 Task: Make in the project ZillaTech a sprint 'Infinity and Beyond'.
Action: Mouse moved to (233, 64)
Screenshot: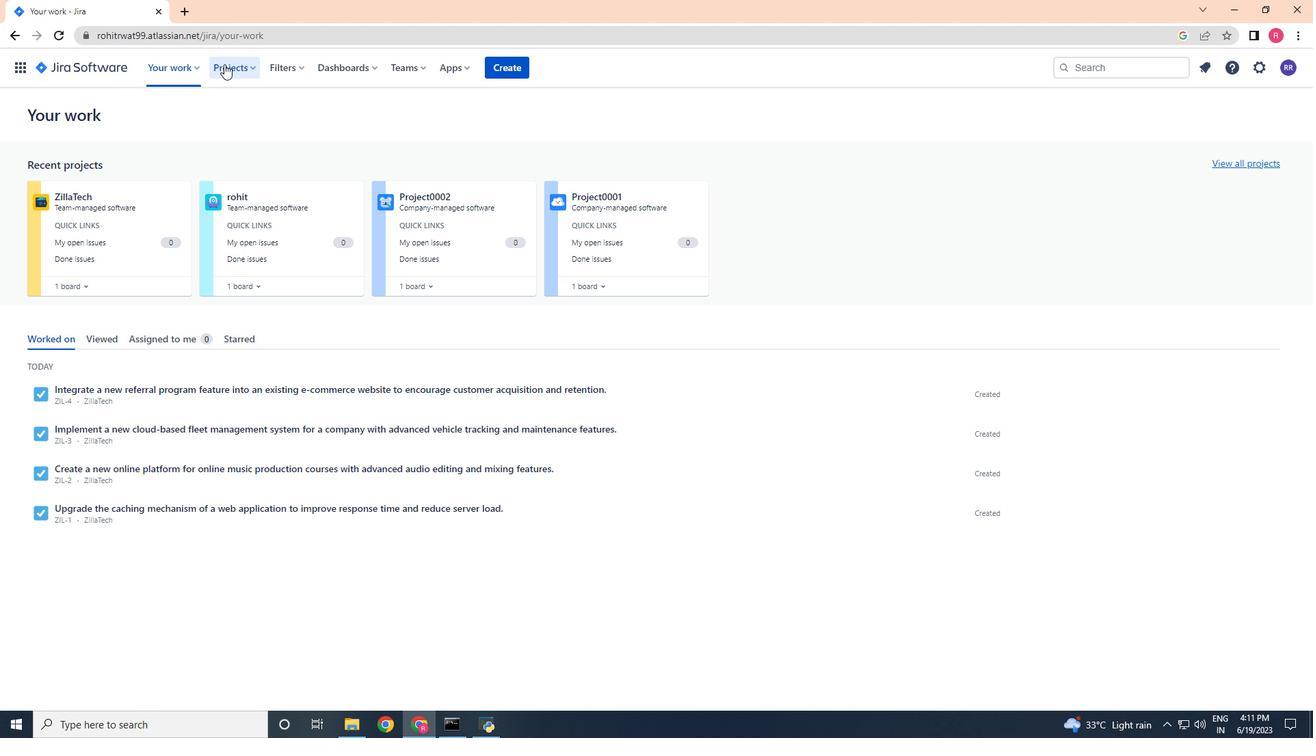 
Action: Mouse pressed left at (233, 64)
Screenshot: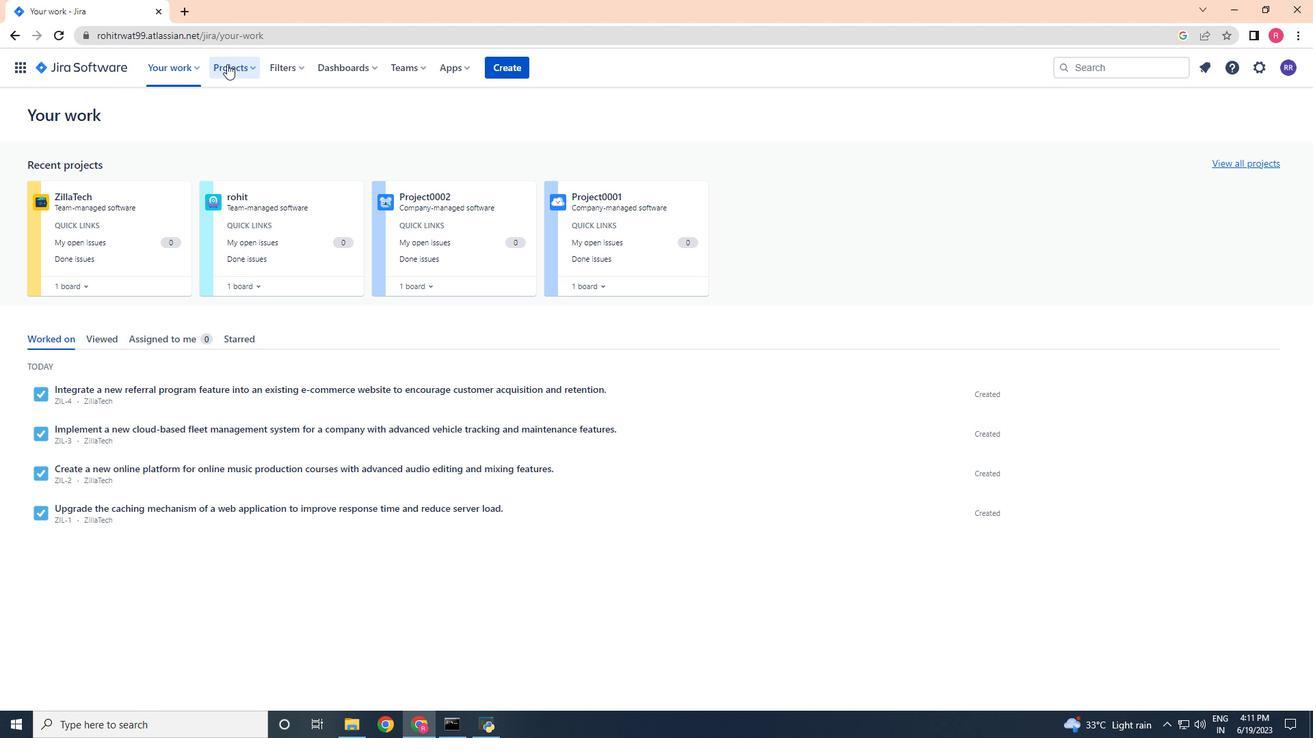 
Action: Mouse moved to (236, 121)
Screenshot: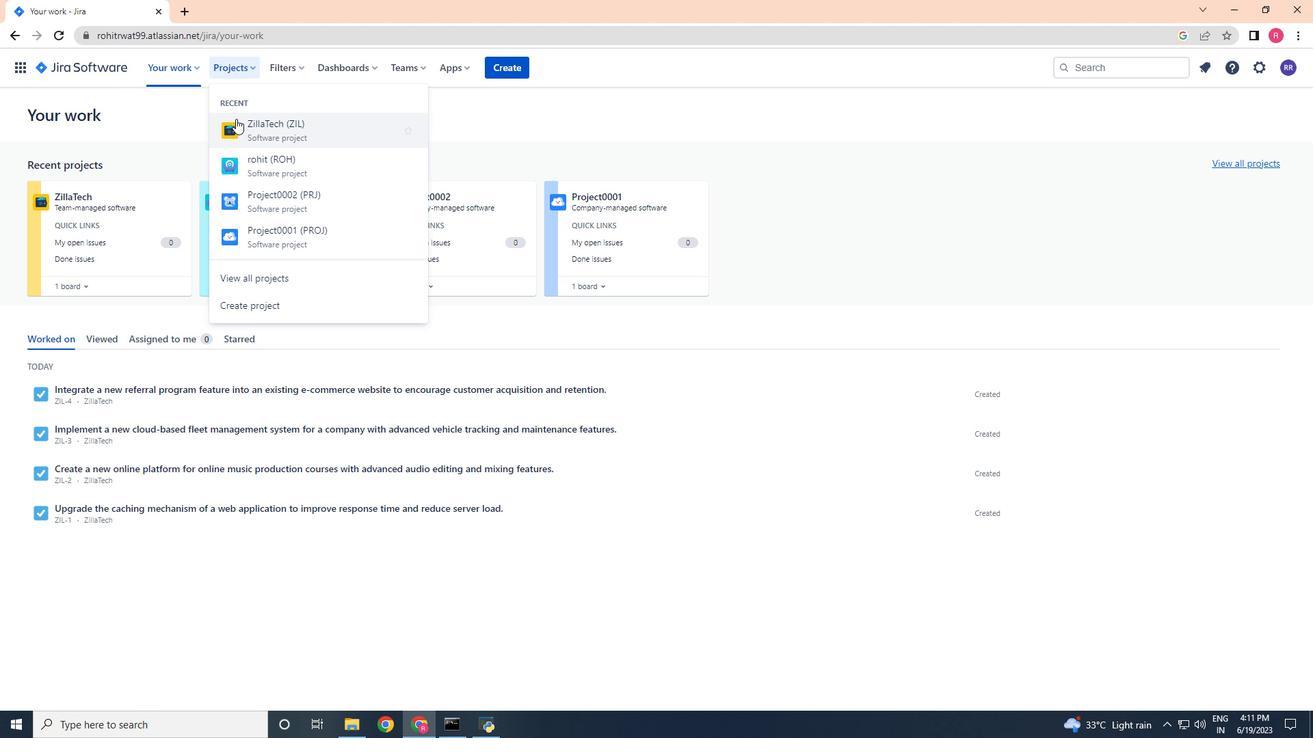 
Action: Mouse pressed left at (236, 121)
Screenshot: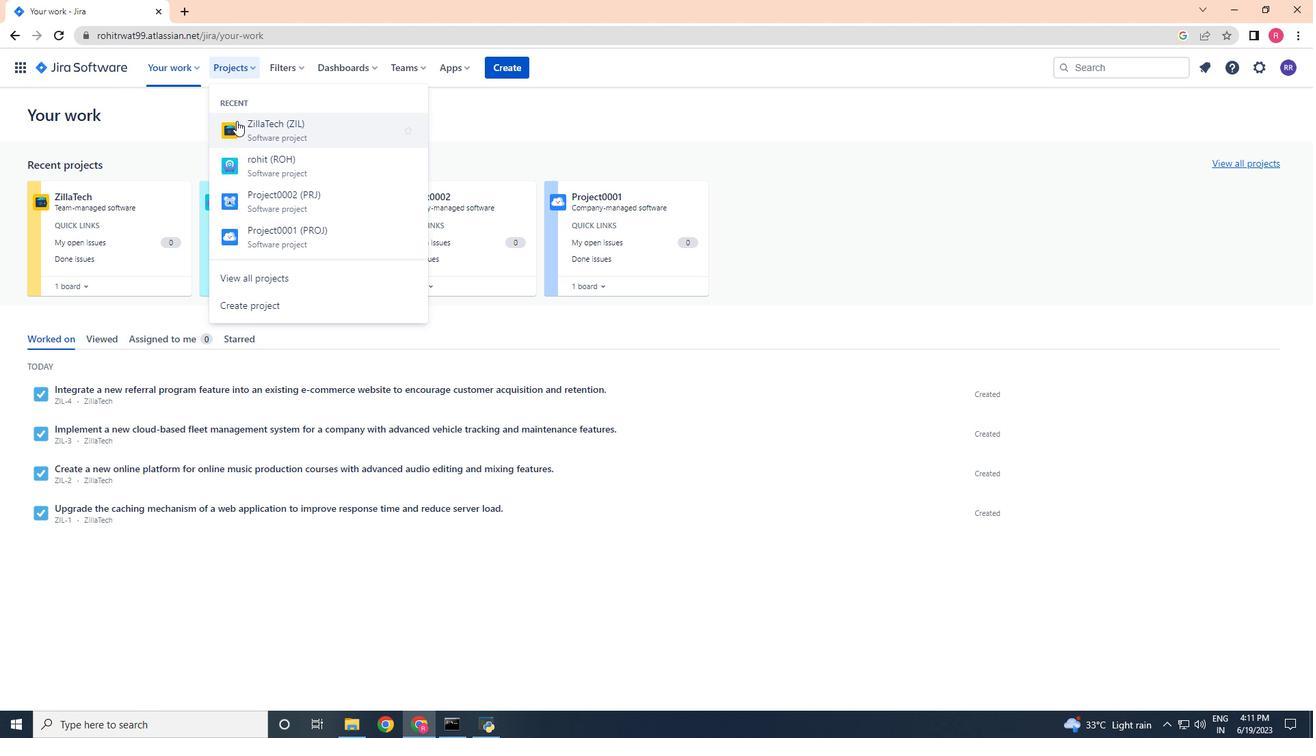 
Action: Mouse moved to (61, 203)
Screenshot: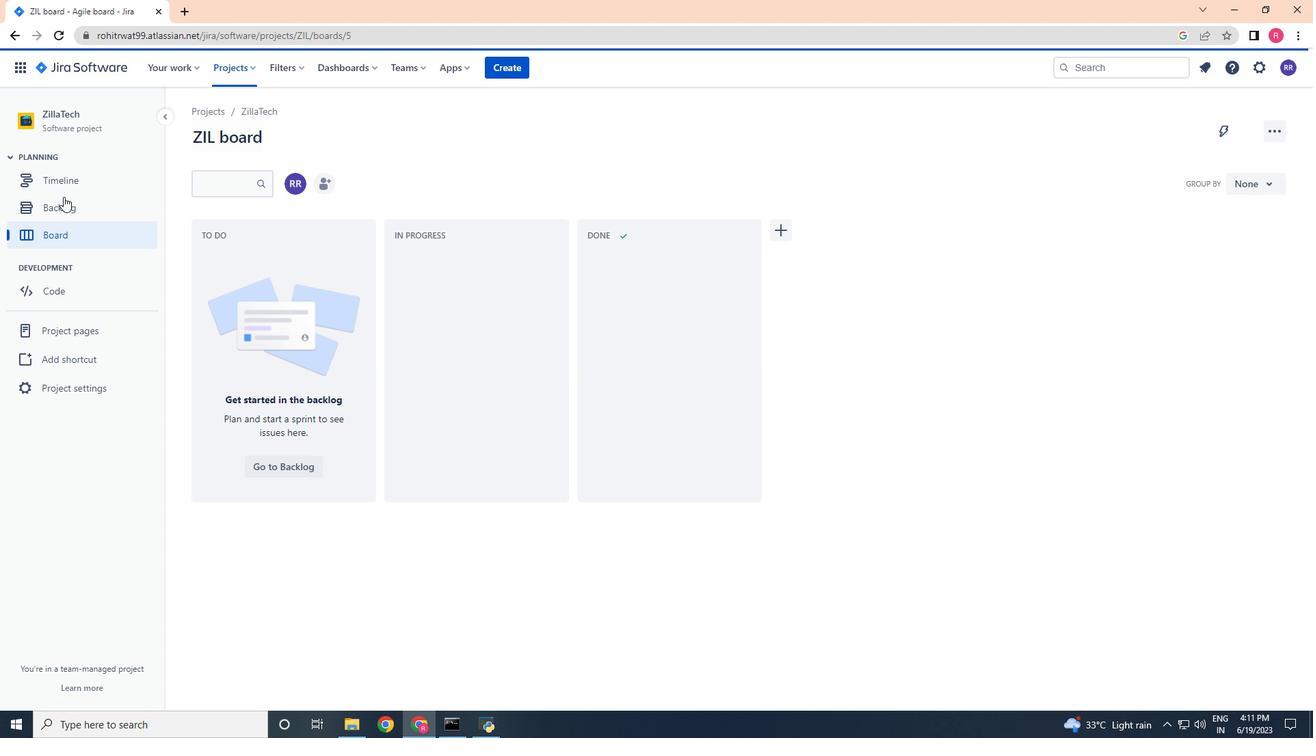 
Action: Mouse pressed left at (61, 203)
Screenshot: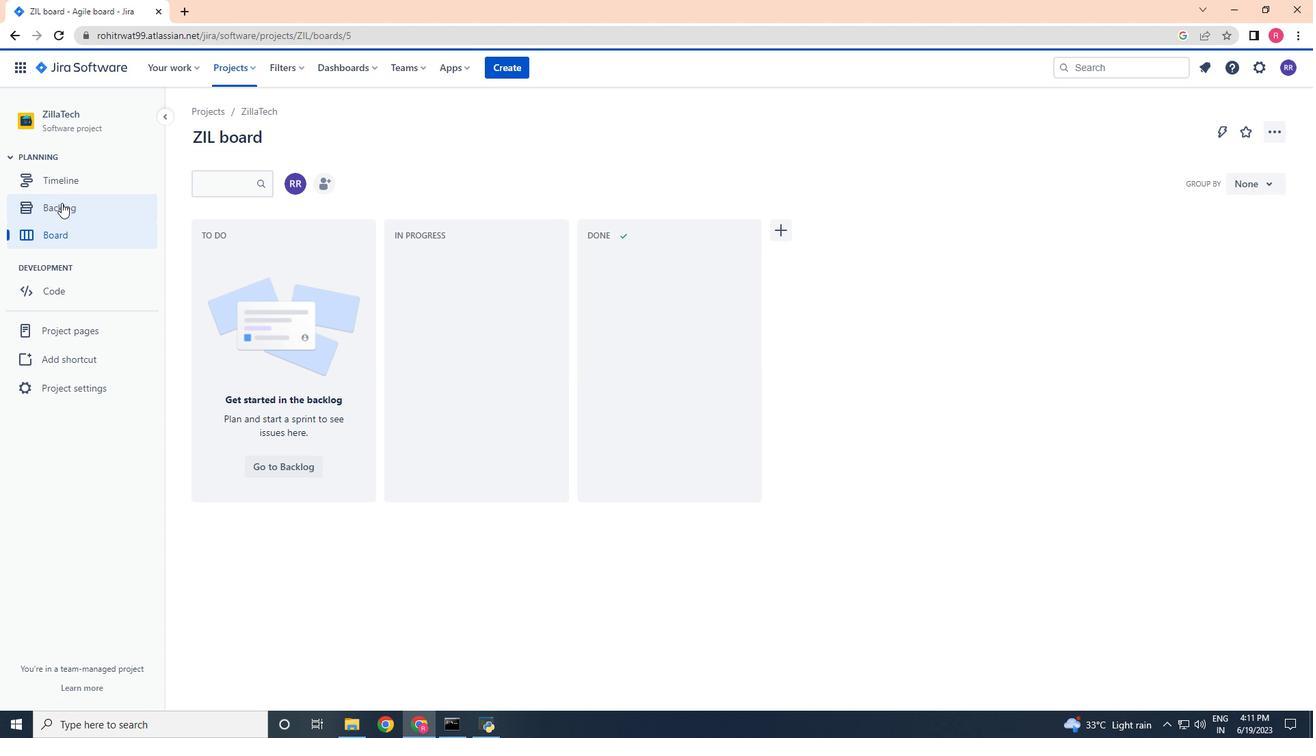 
Action: Mouse moved to (1228, 211)
Screenshot: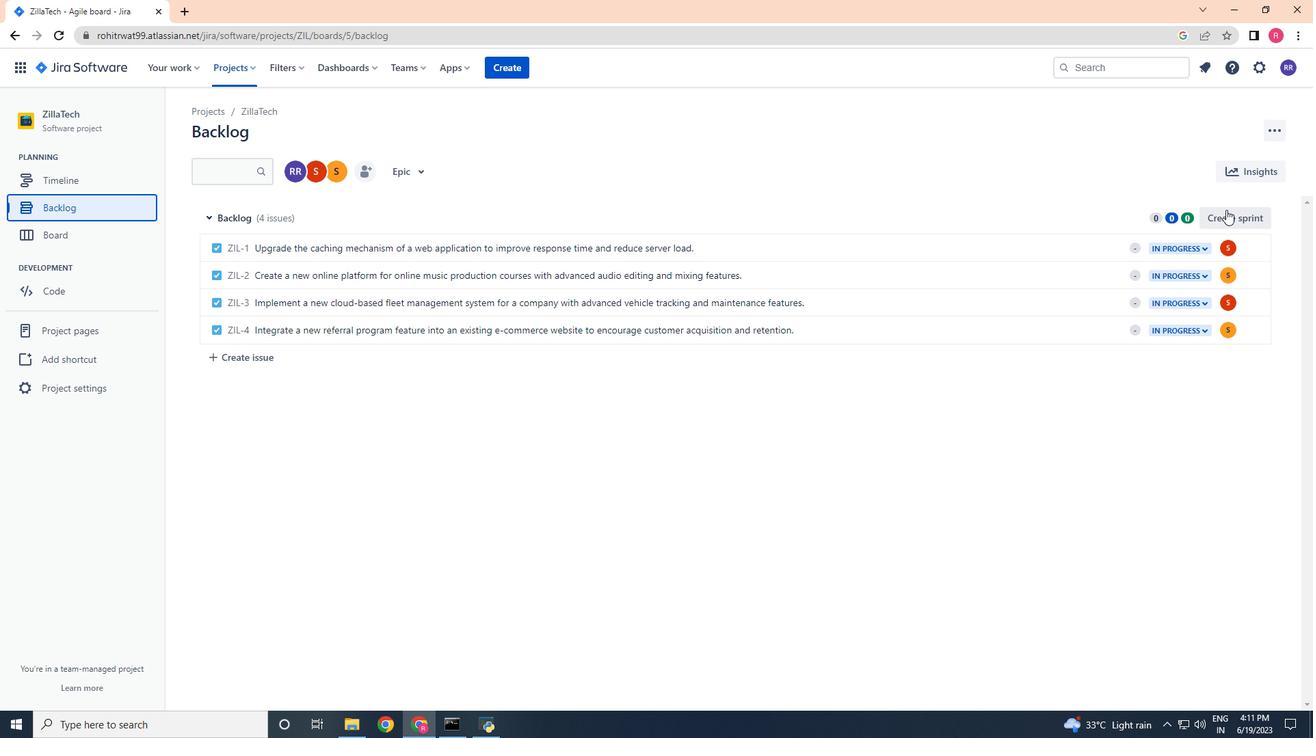 
Action: Mouse pressed left at (1228, 211)
Screenshot: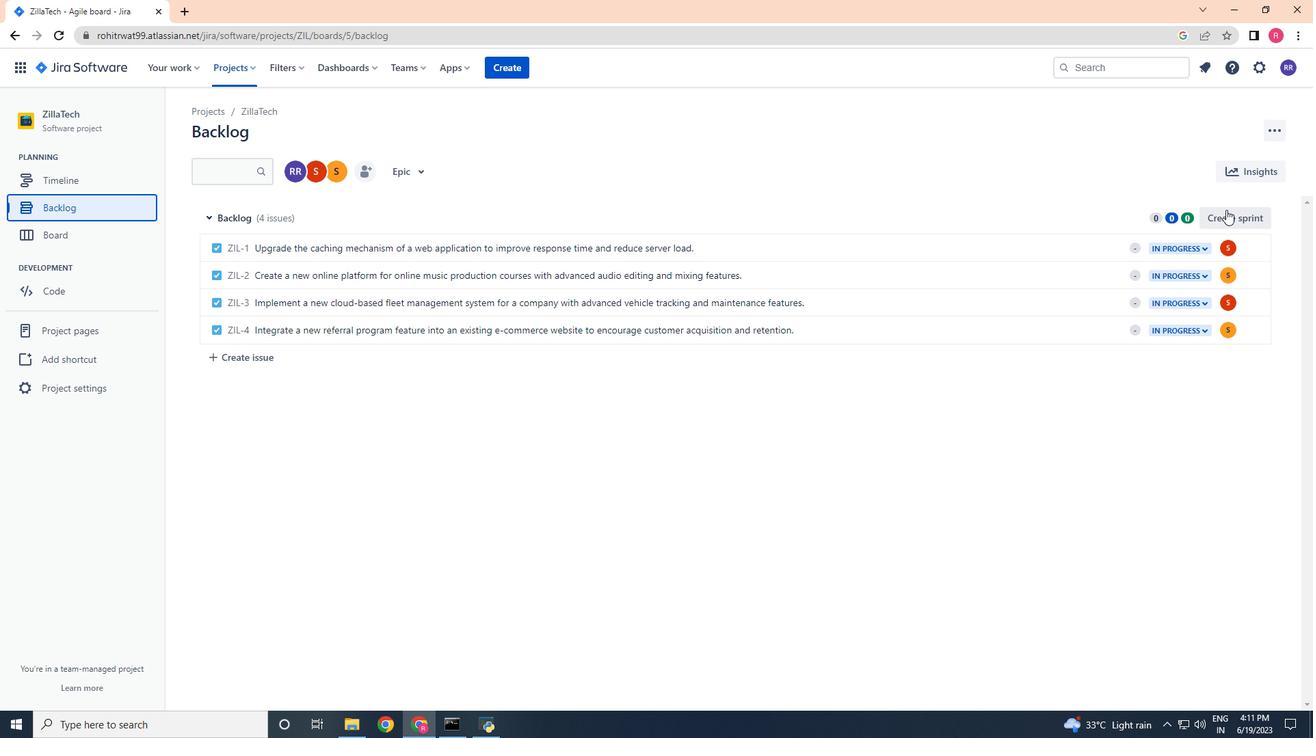 
Action: Mouse moved to (279, 214)
Screenshot: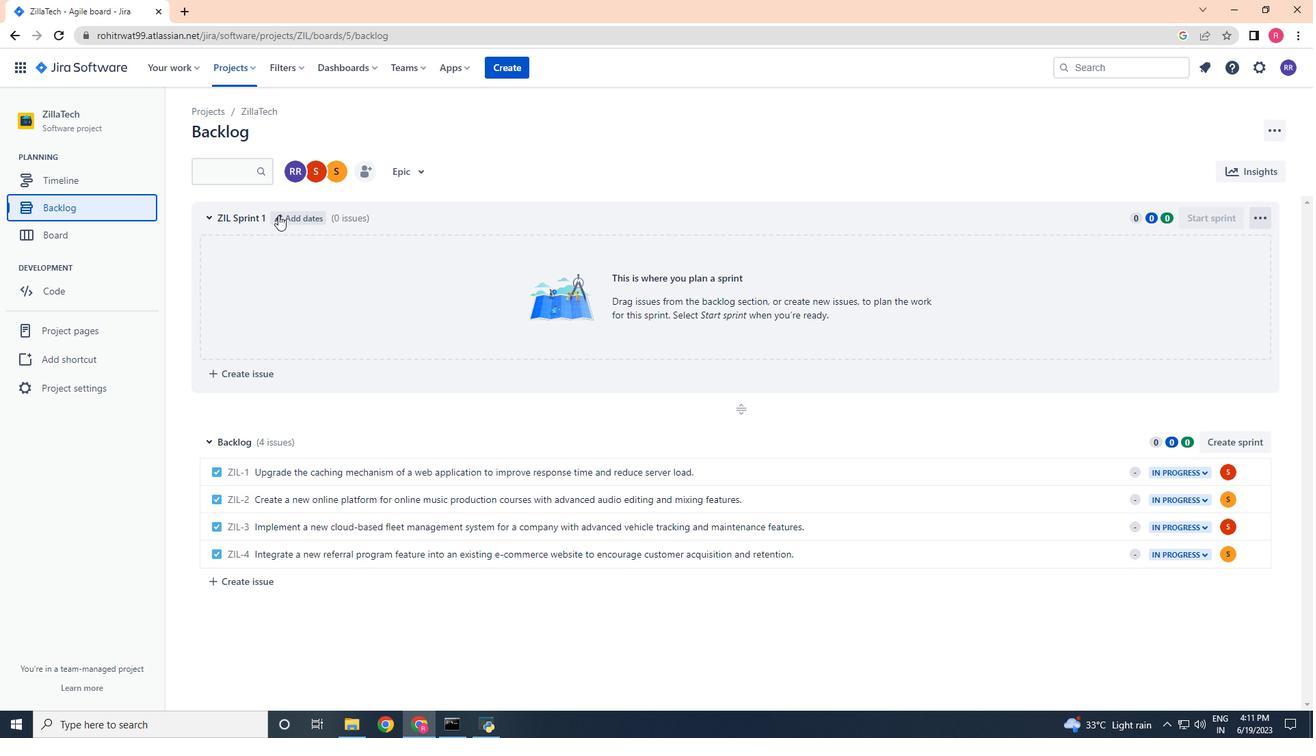 
Action: Mouse pressed left at (279, 214)
Screenshot: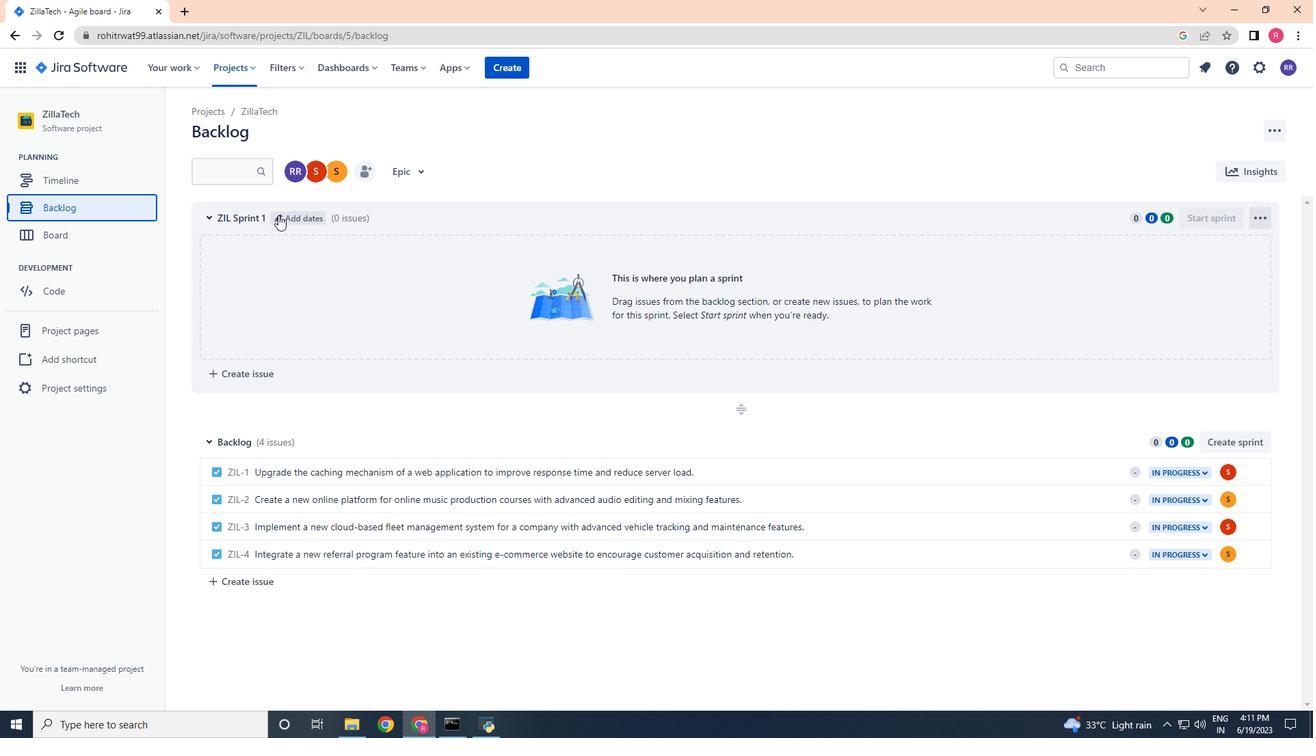 
Action: Key pressed <Key.backspace><Key.backspace><Key.backspace><Key.backspace><Key.backspace><Key.backspace><Key.backspace><Key.backspace><Key.backspace><Key.backspace><Key.backspace><Key.backspace><Key.backspace><Key.backspace><Key.backspace><Key.backspace><Key.backspace><Key.backspace><Key.backspace><Key.backspace><Key.backspace><Key.backspace><Key.backspace><Key.backspace><Key.backspace><Key.backspace><Key.backspace><Key.shift><Key.shift><Key.shift><Key.shift><Key.shift><Key.shift><Key.shift><Key.shift><Key.shift><Key.shift><Key.shift><Key.shift><Key.shift><Key.shift><Key.shift><Key.shift><Key.shift><Key.shift><Key.shift><Key.shift><Key.shift><Key.shift><Key.shift><Key.shift><Key.shift><Key.shift><Key.shift><Key.shift><Key.shift><Key.shift><Key.shift><Key.shift><Key.shift><Key.shift><Key.shift>Infinity<Key.space>and<Key.space><Key.shift>Beyond
Screenshot: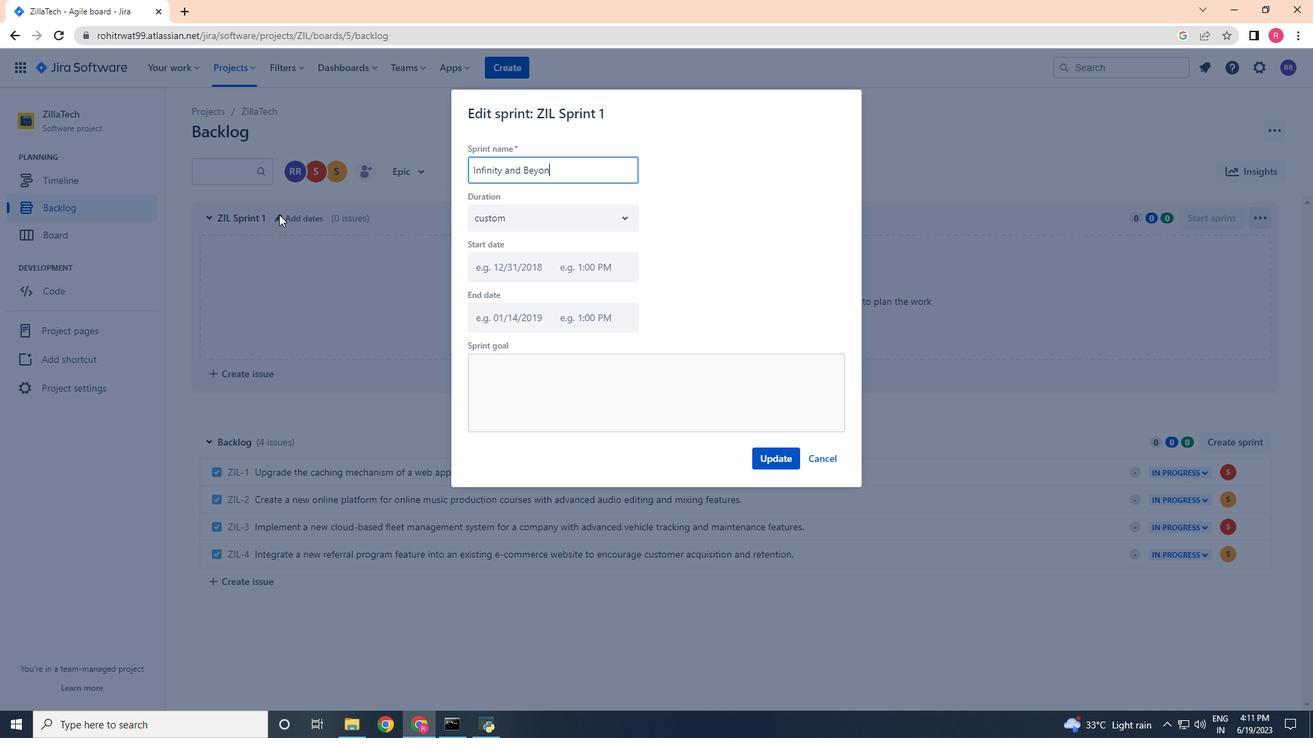
Action: Mouse moved to (770, 453)
Screenshot: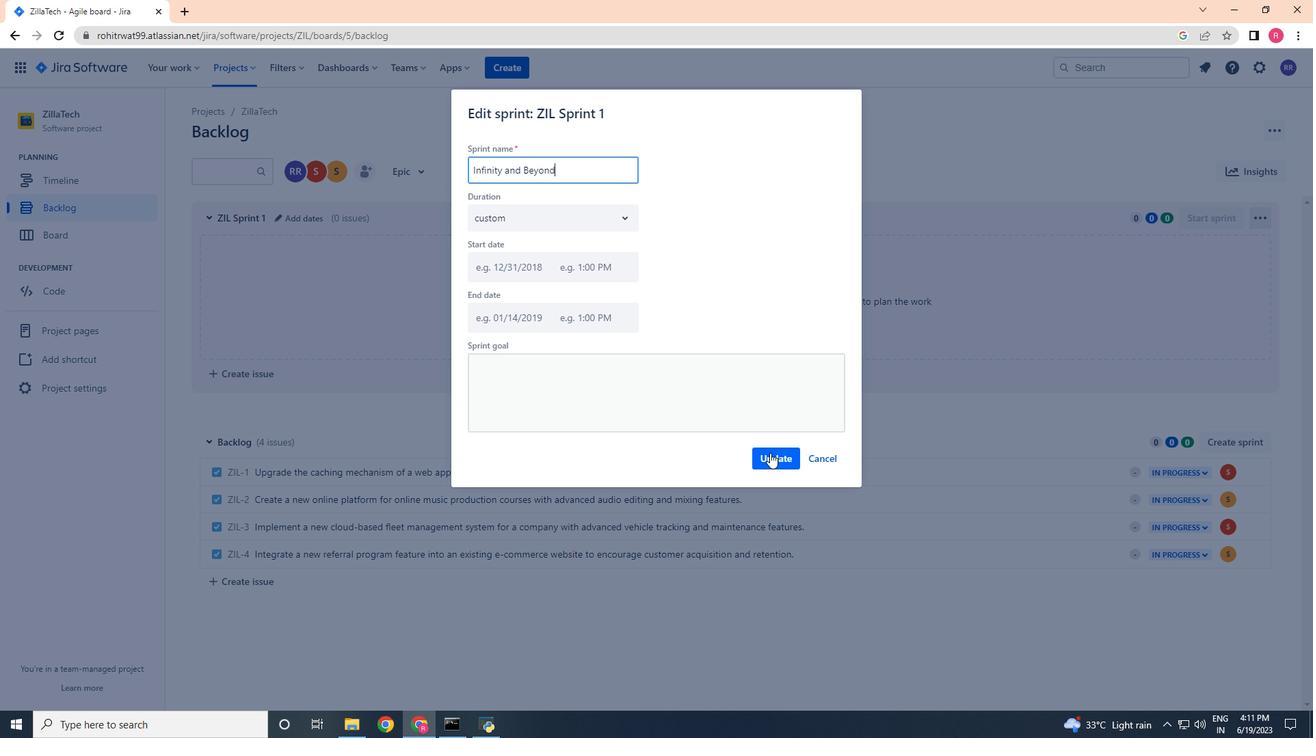 
Action: Mouse pressed left at (770, 453)
Screenshot: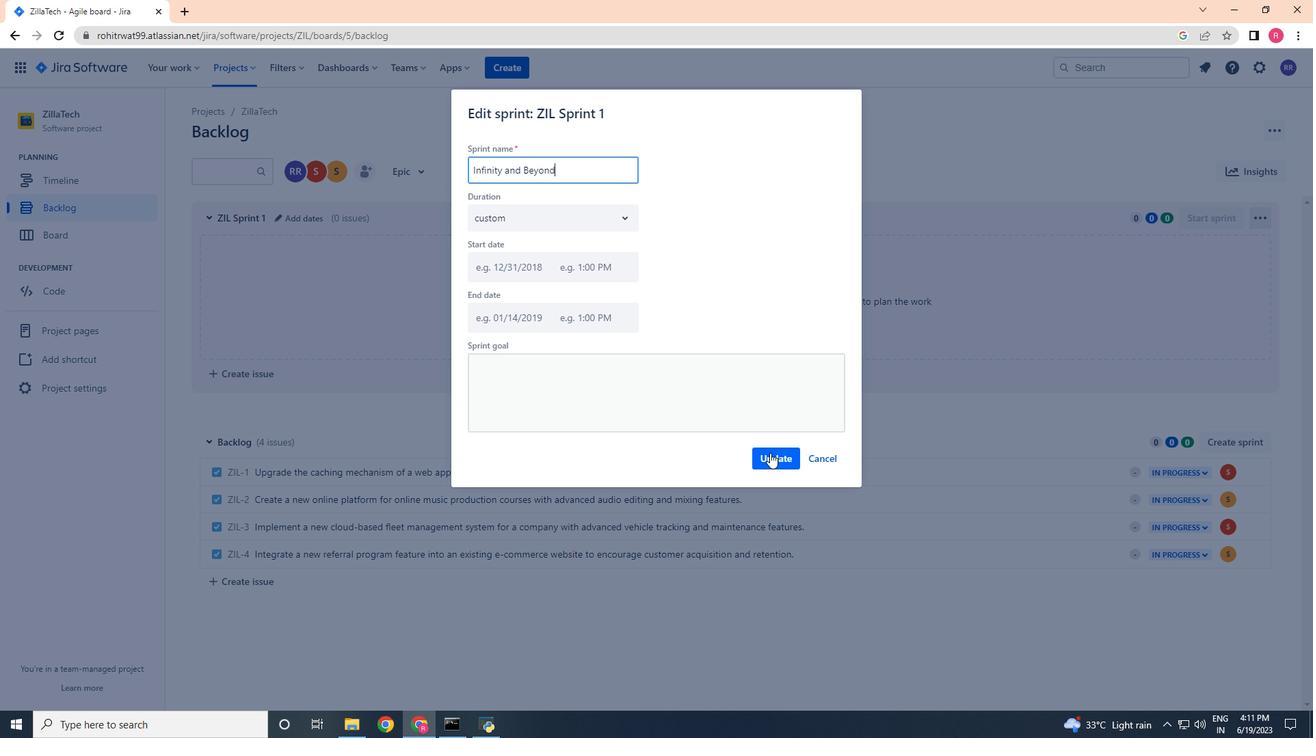 
Action: Mouse moved to (759, 458)
Screenshot: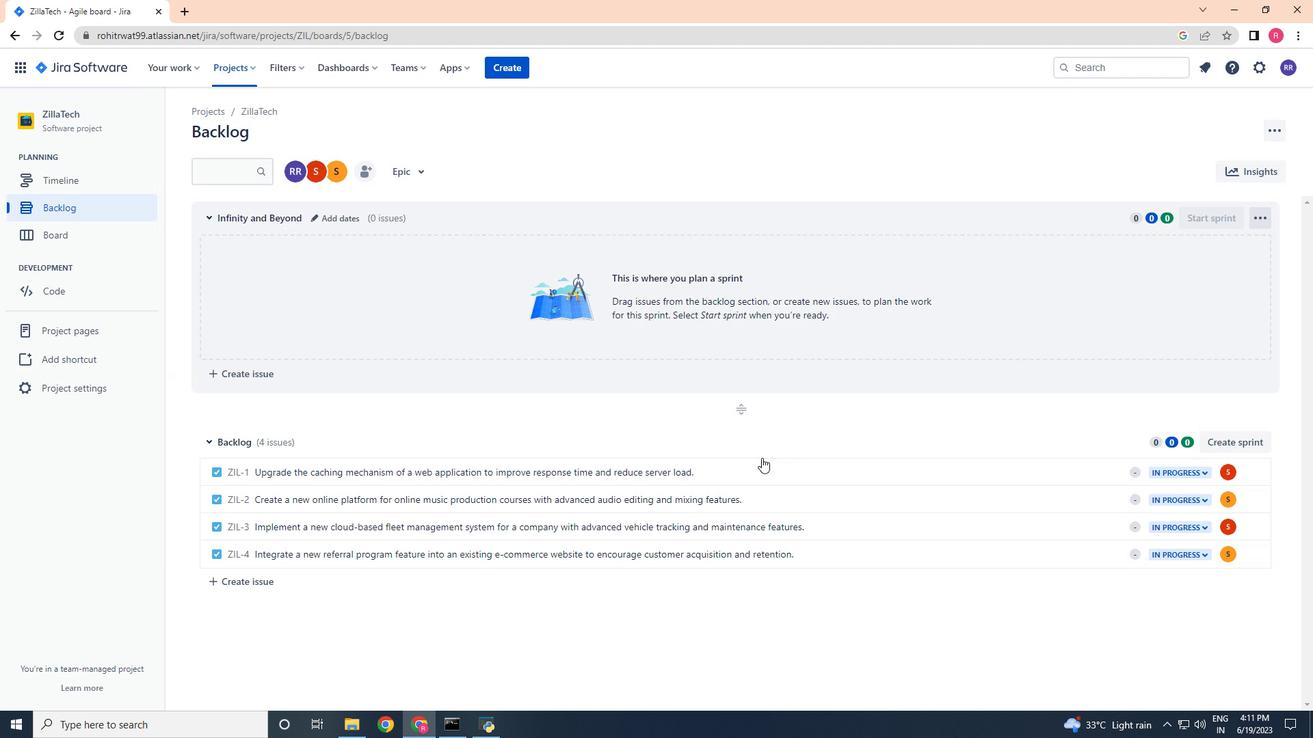 
